 Task: Checkout Set Up Bluetooth Keyboard and Go Back
Action: Mouse moved to (242, 189)
Screenshot: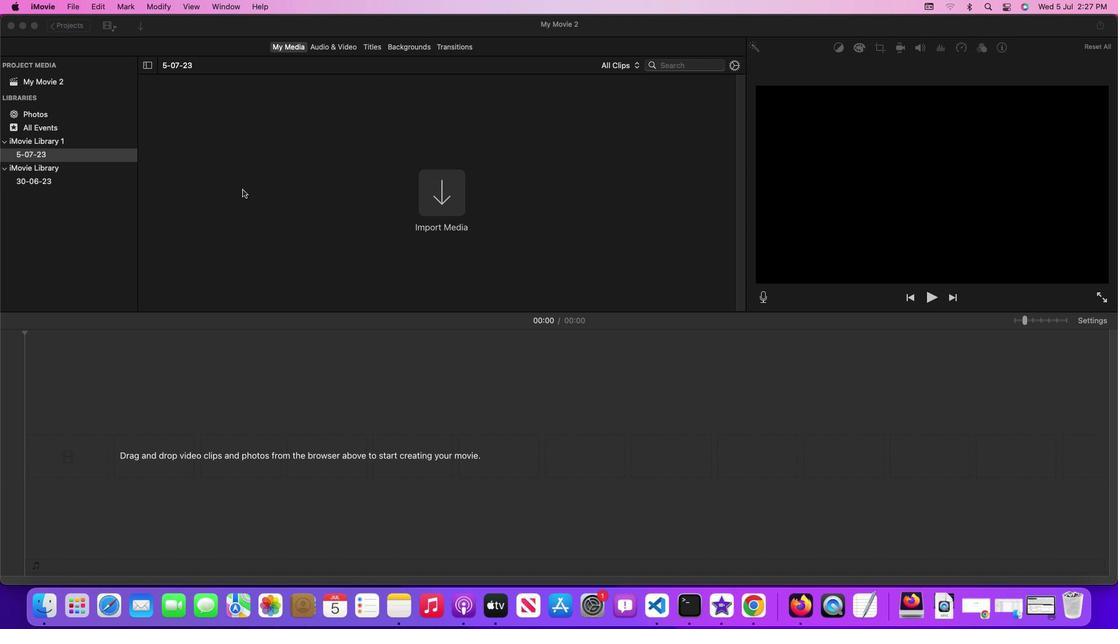 
Action: Mouse pressed left at (242, 189)
Screenshot: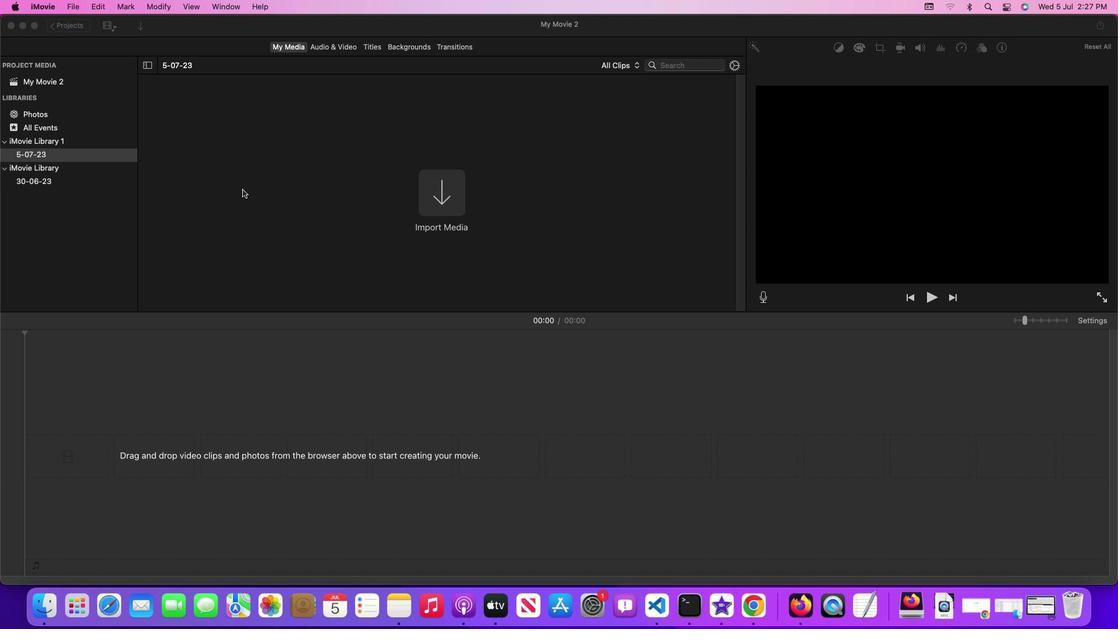 
Action: Mouse moved to (48, 3)
Screenshot: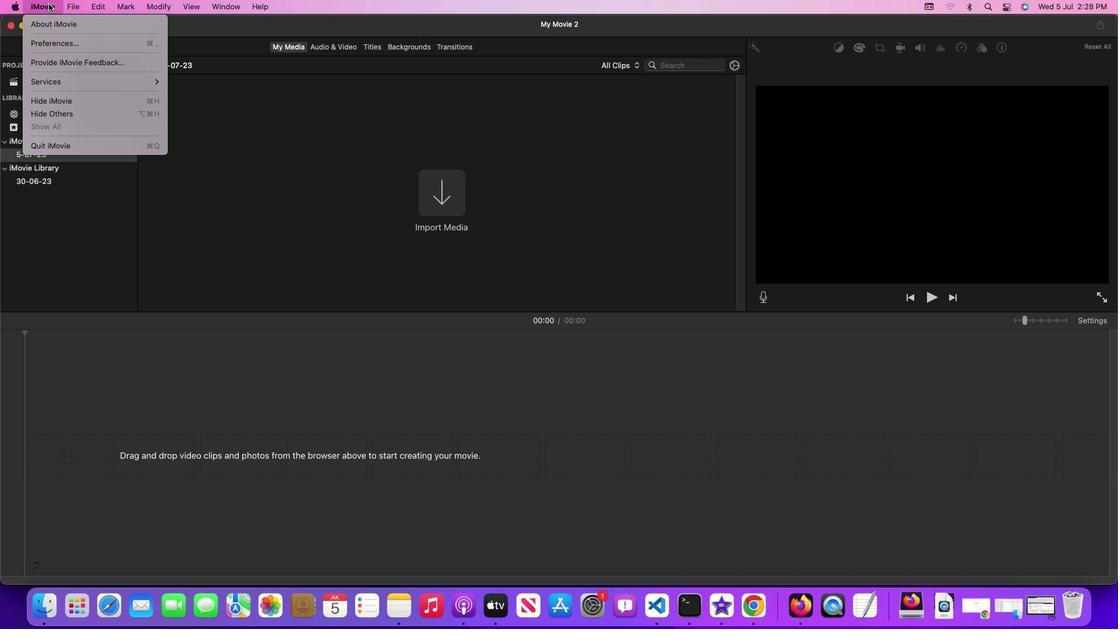 
Action: Mouse pressed left at (48, 3)
Screenshot: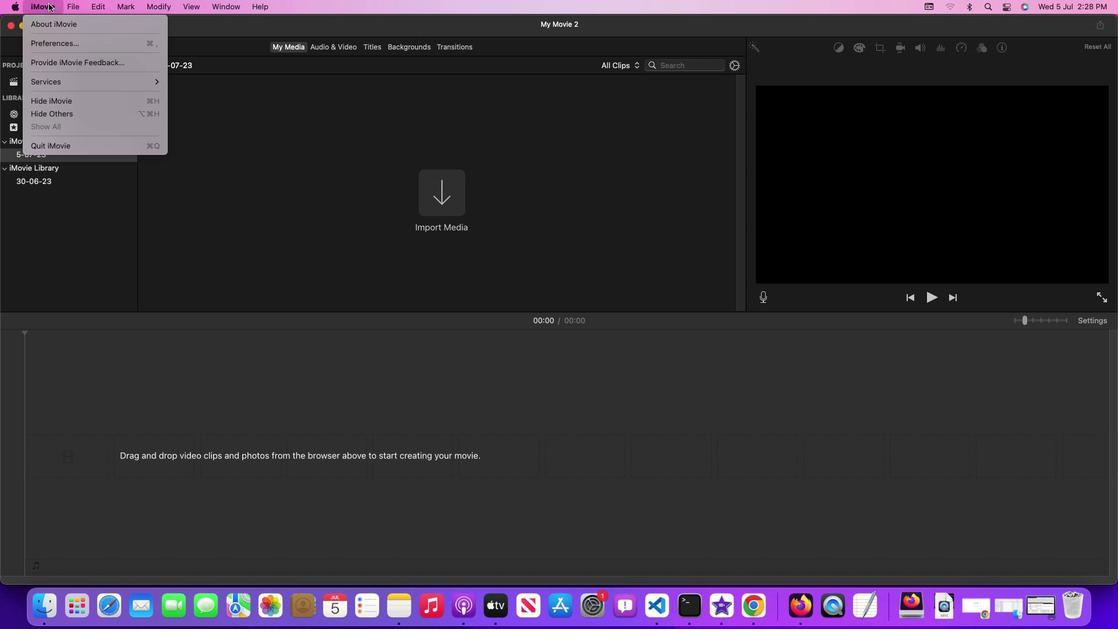 
Action: Mouse moved to (198, 105)
Screenshot: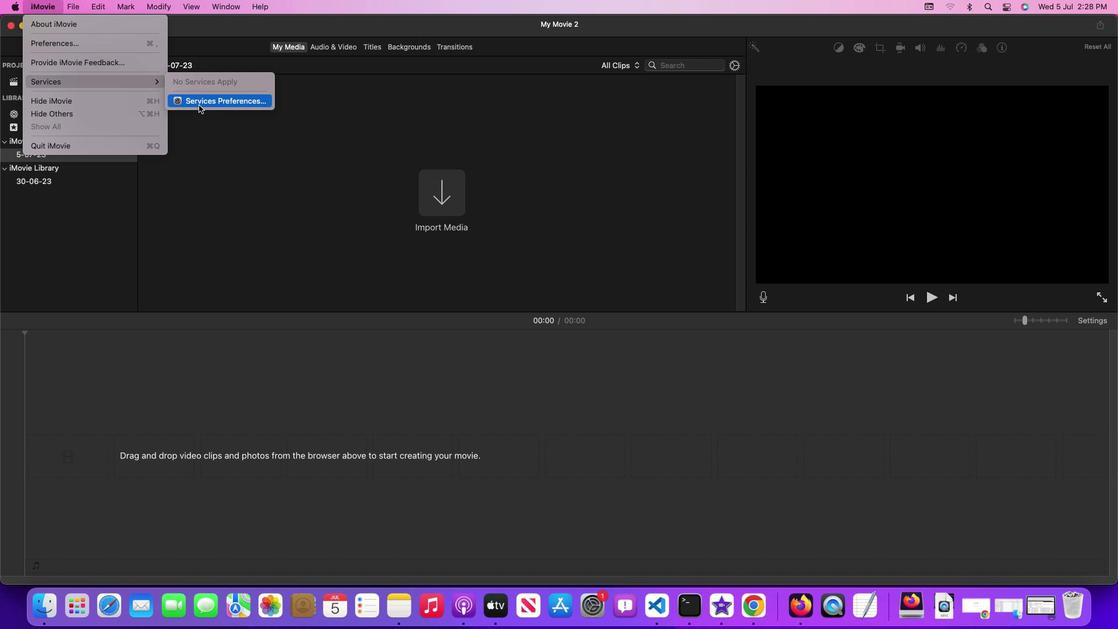 
Action: Mouse pressed left at (198, 105)
Screenshot: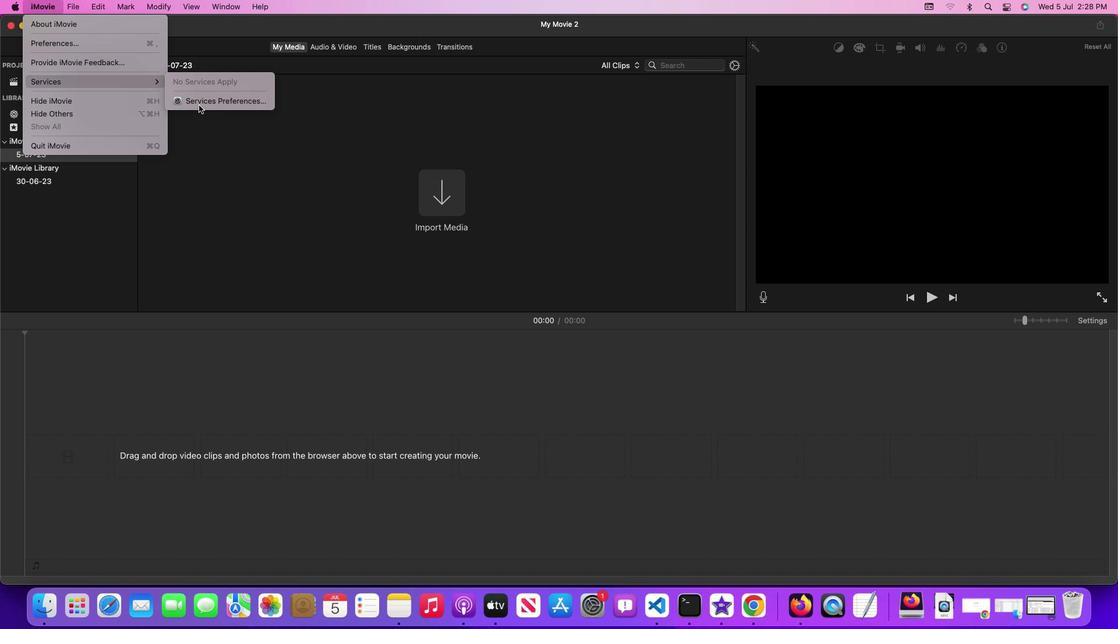 
Action: Mouse moved to (666, 64)
Screenshot: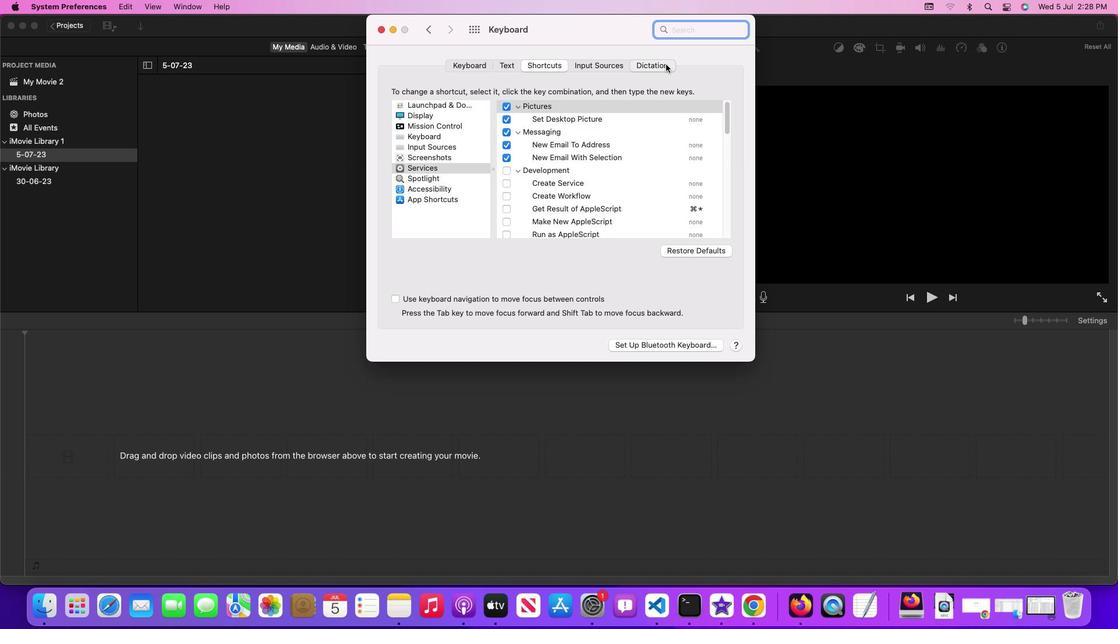 
Action: Mouse pressed left at (666, 64)
Screenshot: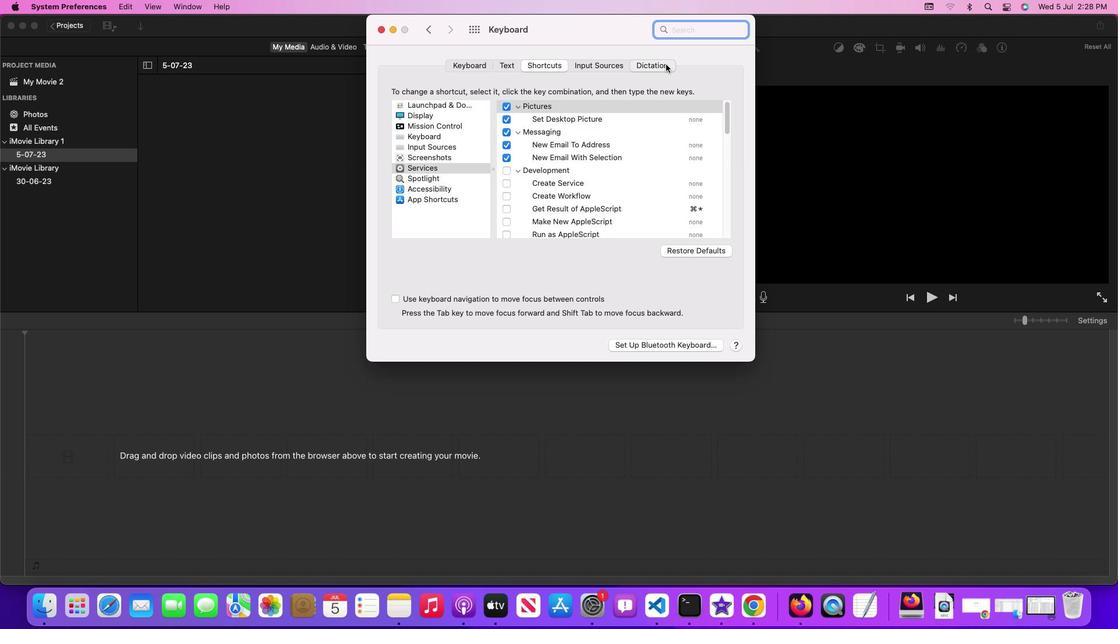 
Action: Mouse moved to (671, 343)
Screenshot: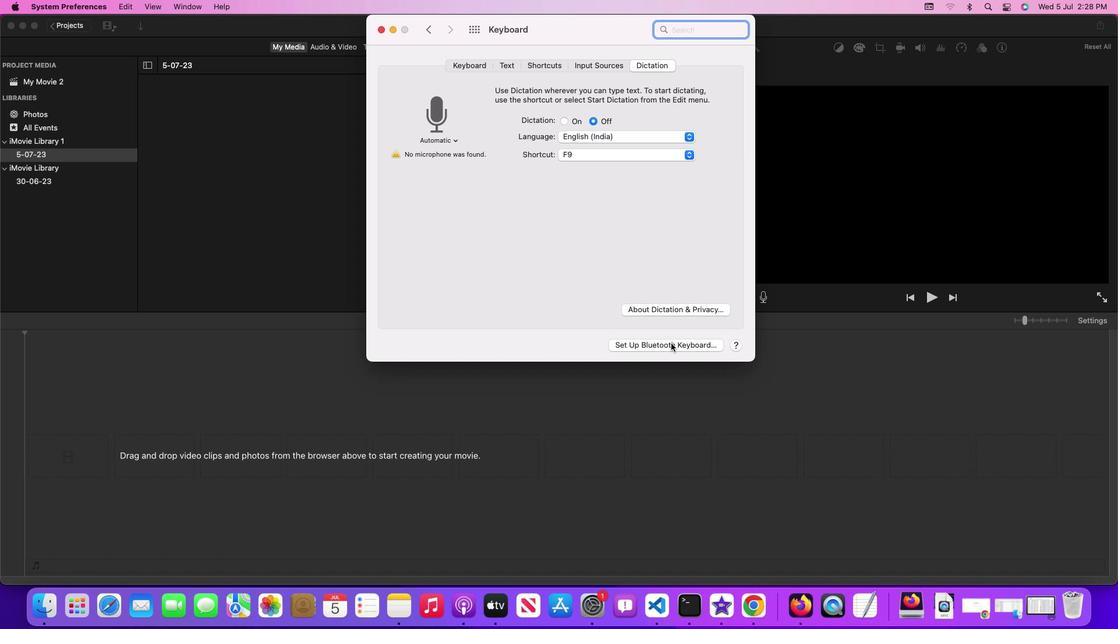
Action: Mouse pressed left at (671, 343)
Screenshot: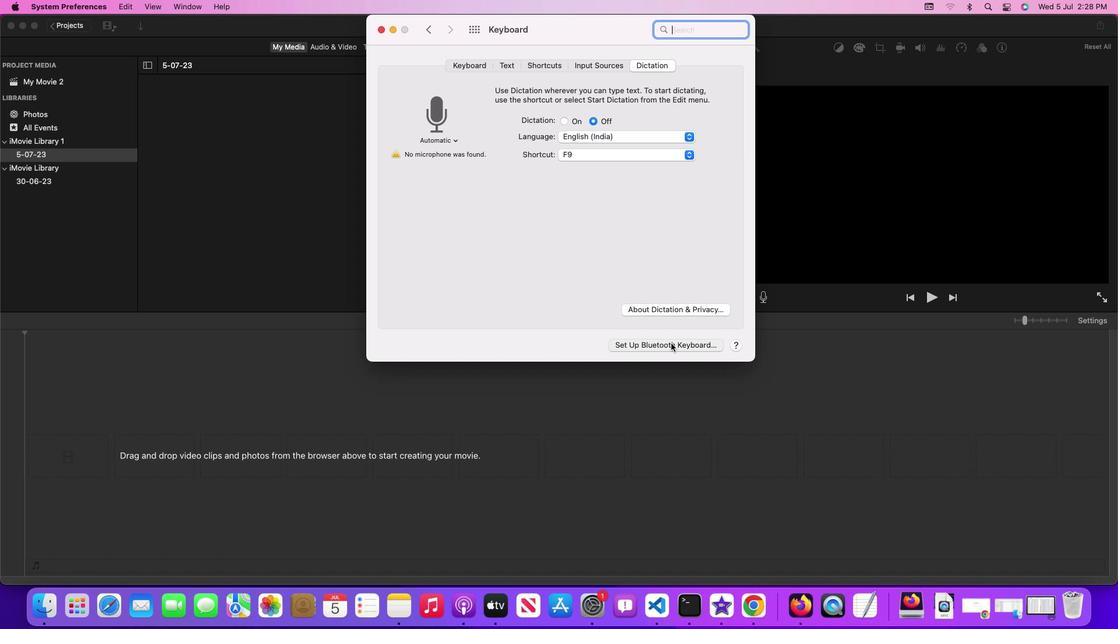 
Action: Mouse moved to (674, 189)
Screenshot: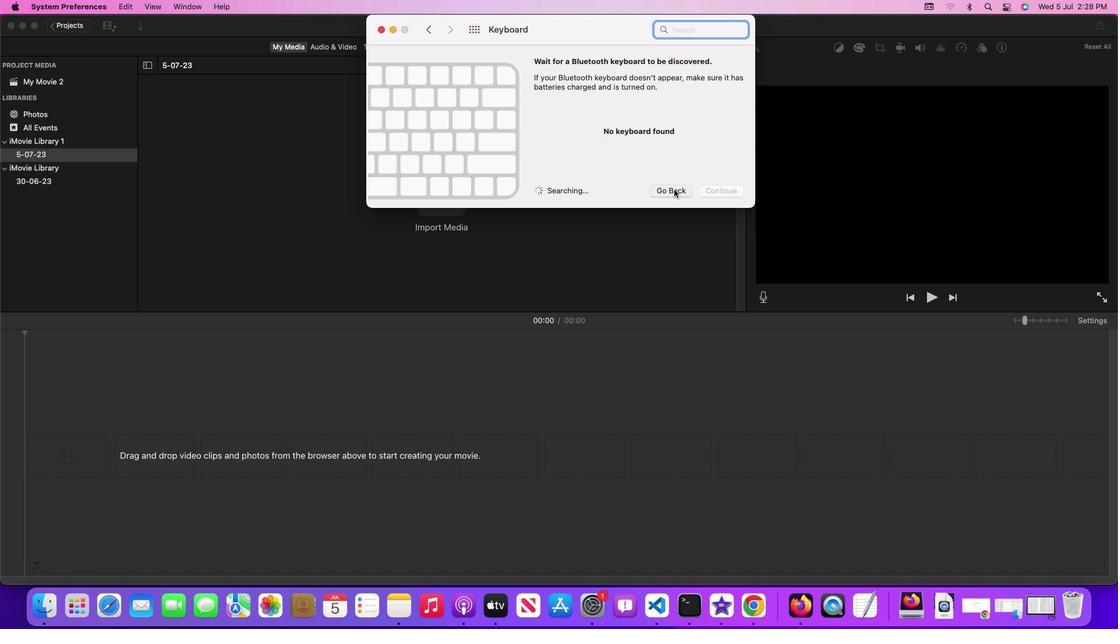 
Action: Mouse pressed left at (674, 189)
Screenshot: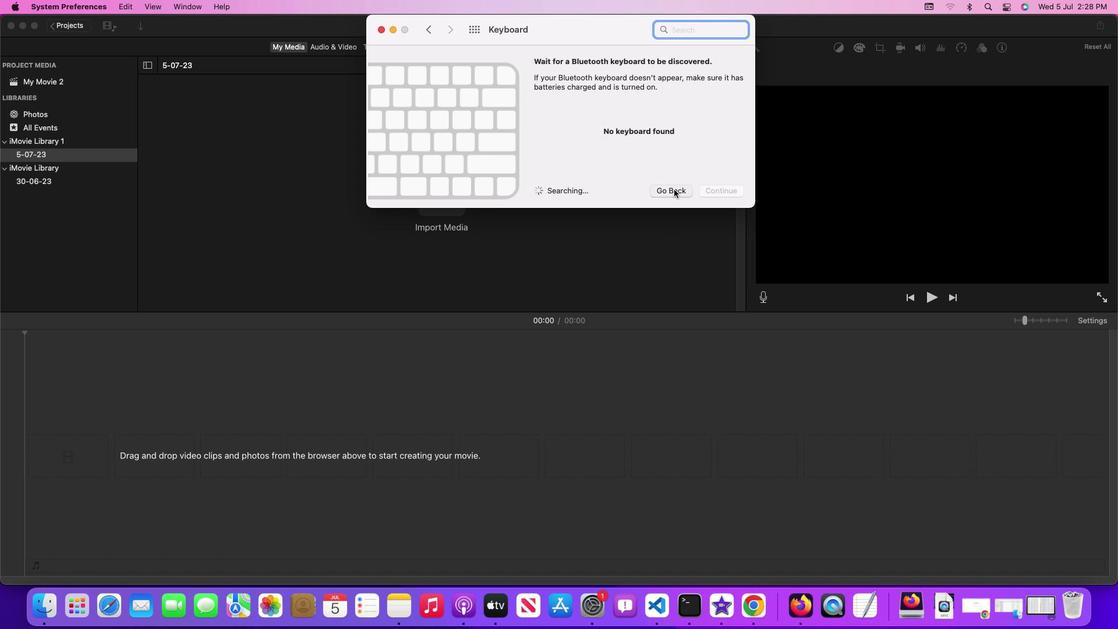 
